 Task: Create New Employee with Employee Name: Cole Ward, Address Line1: 40 Country Club St., Address Line2: Clifton, Address Line3:  NJ 07011, Cell Number: 815-822-2457
Action: Mouse moved to (179, 30)
Screenshot: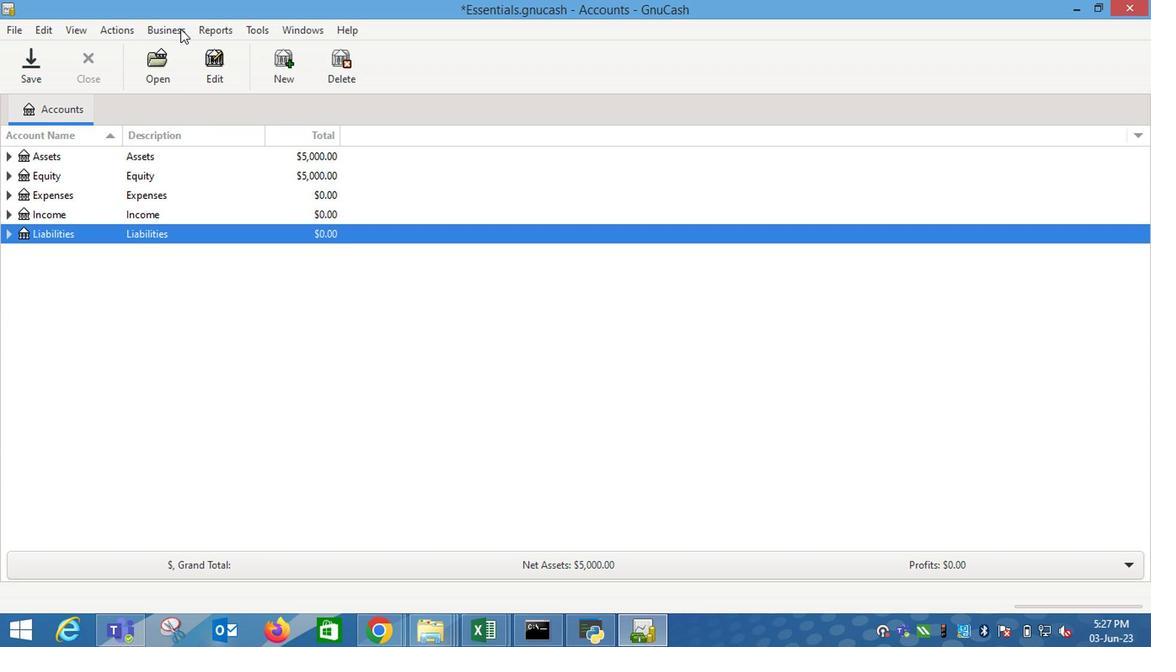 
Action: Mouse pressed left at (179, 30)
Screenshot: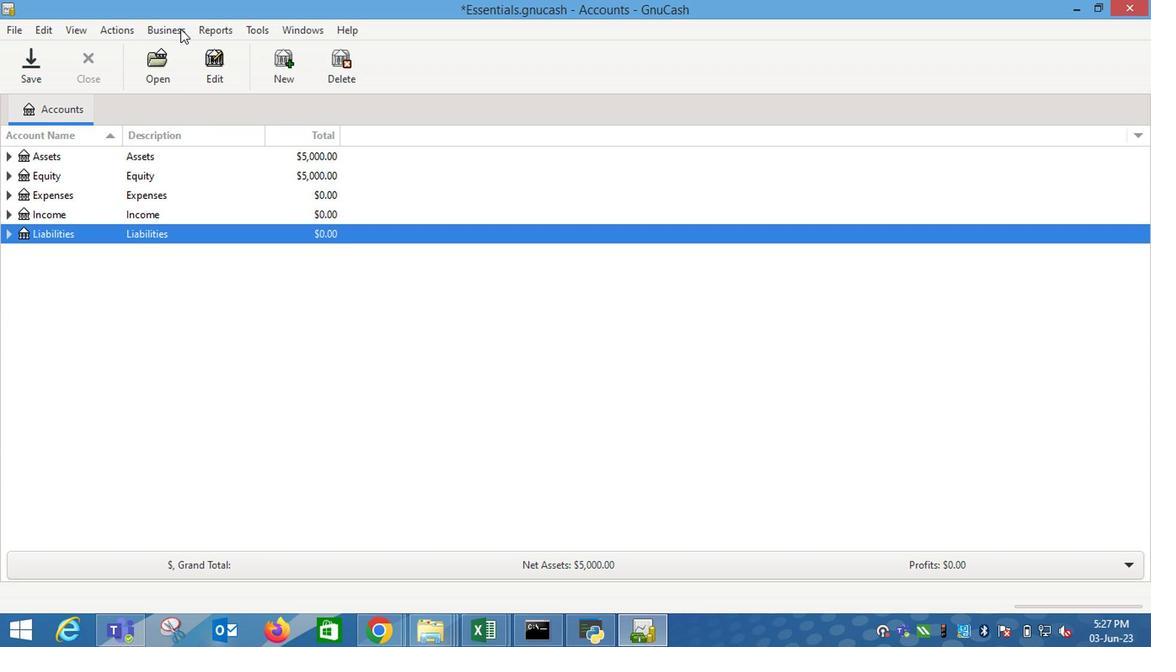 
Action: Mouse moved to (374, 119)
Screenshot: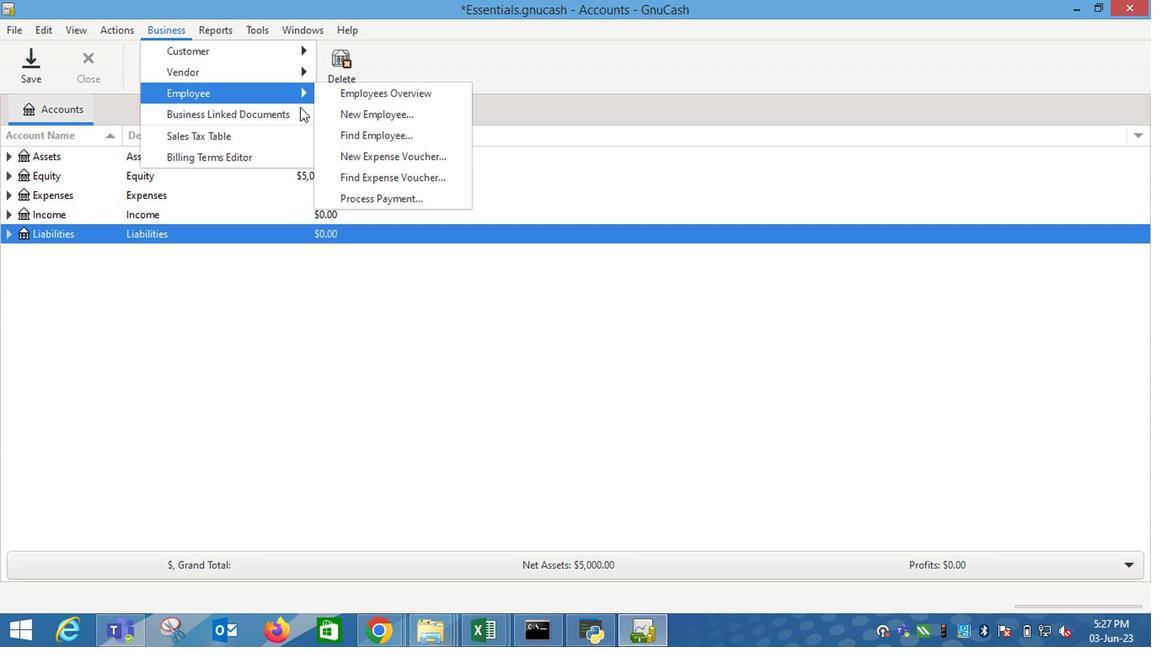
Action: Mouse pressed left at (374, 119)
Screenshot: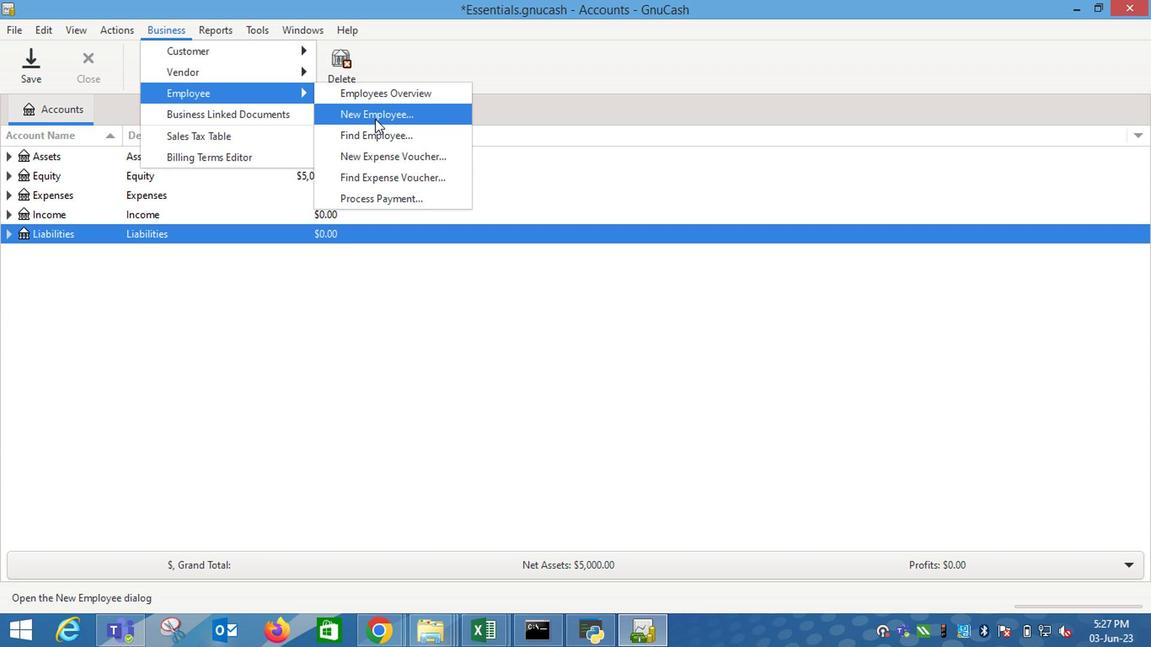 
Action: Mouse moved to (513, 268)
Screenshot: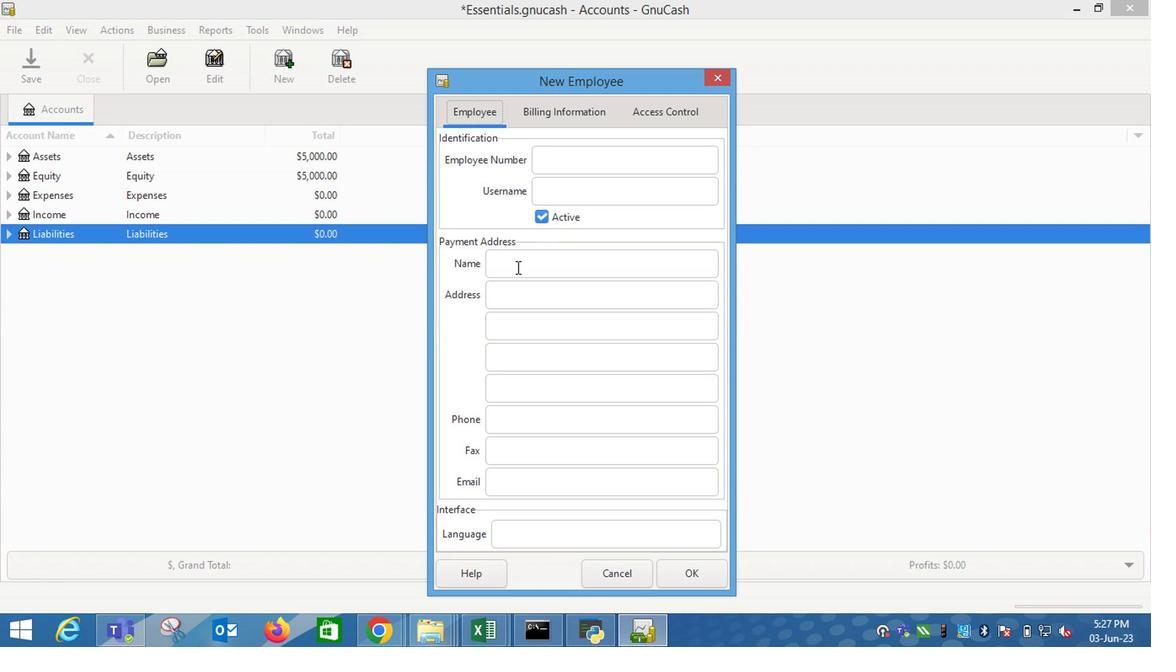 
Action: Mouse pressed left at (513, 268)
Screenshot: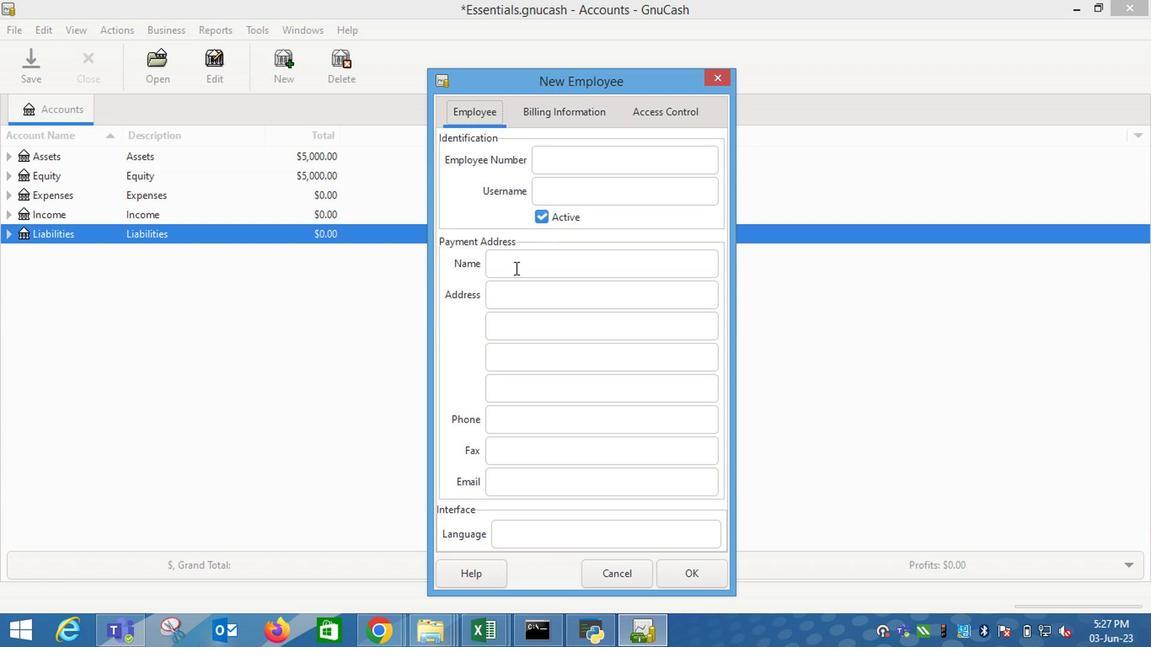 
Action: Mouse moved to (783, 305)
Screenshot: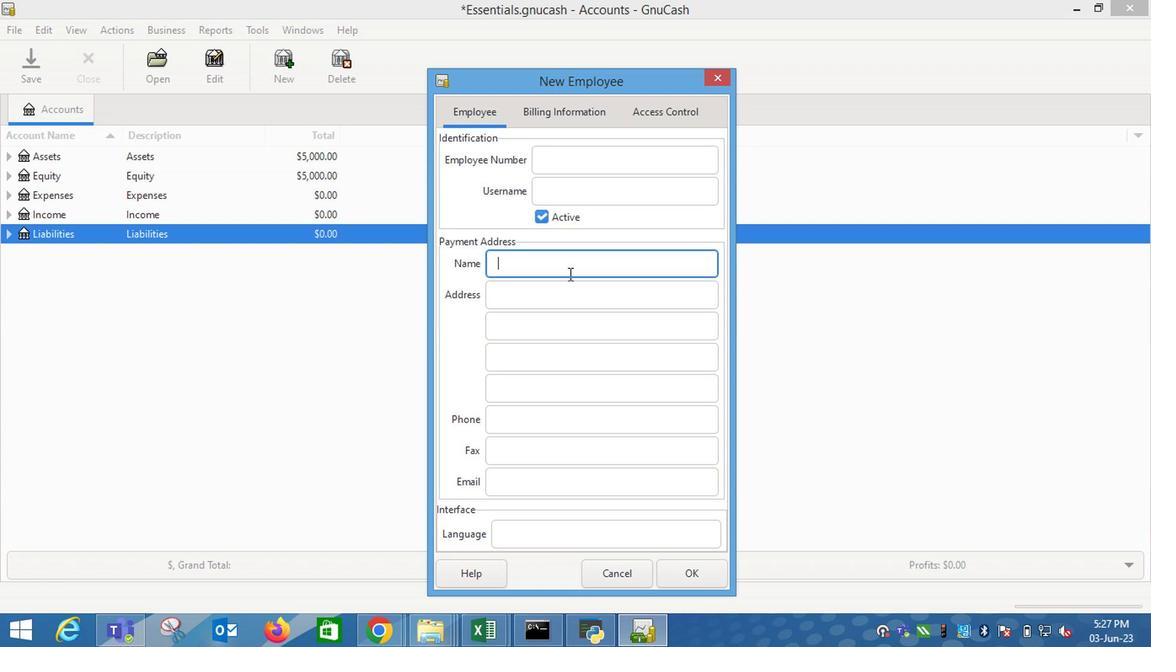 
Action: Key pressed <Key.shift_r>Cole<Key.space><Key.shift_r>Ward<Key.tab>40<Key.space><Key.shift_r>Country<Key.space><Key.shift_r>Club<Key.space><Key.shift_r>St.<Key.tab><Key.shift_r>Clifton<Key.tab><Key.shift_r>NJ<Key.space>07011<Key.tab><Key.tab>815-822-2457
Screenshot: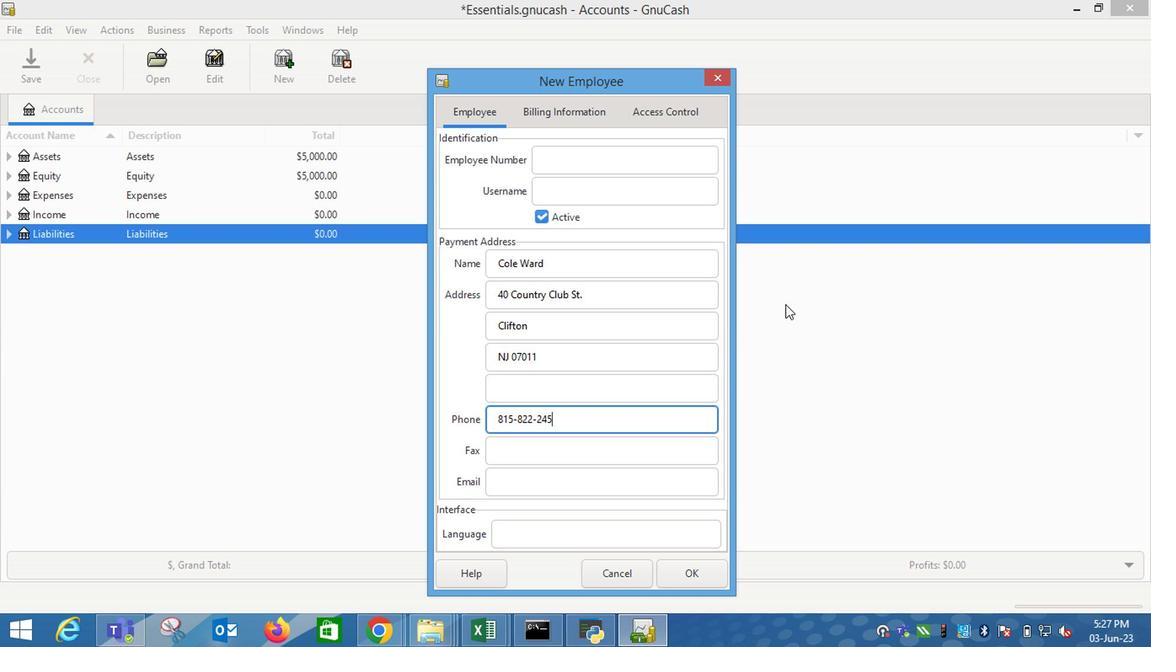 
Action: Mouse moved to (569, 119)
Screenshot: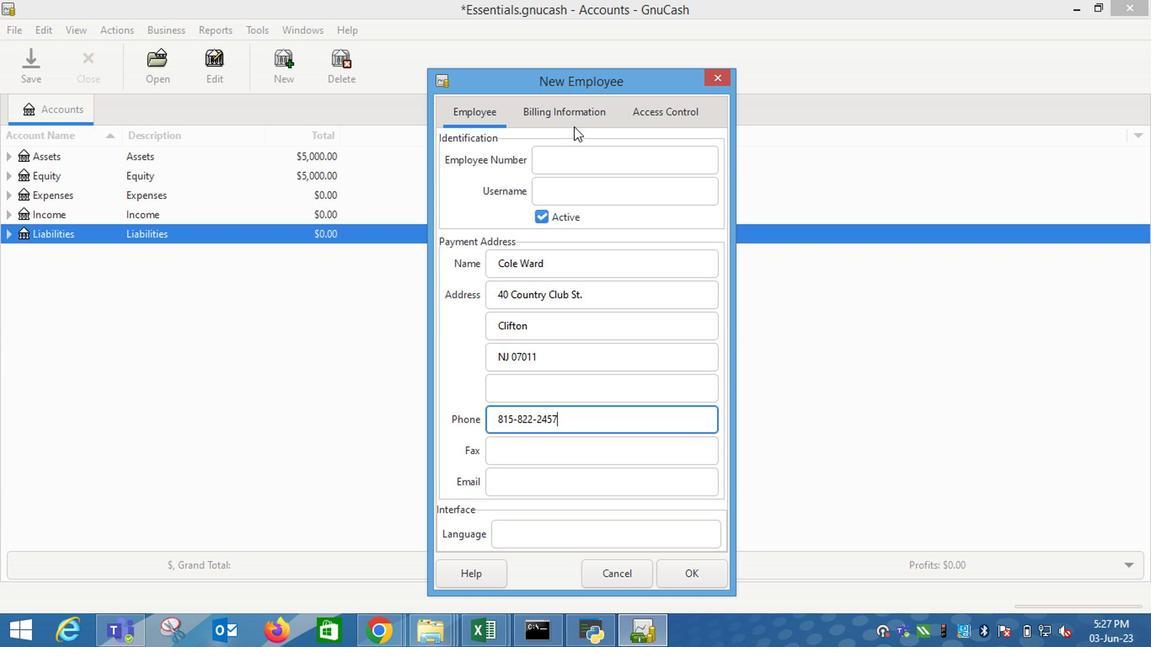 
Action: Mouse pressed left at (569, 119)
Screenshot: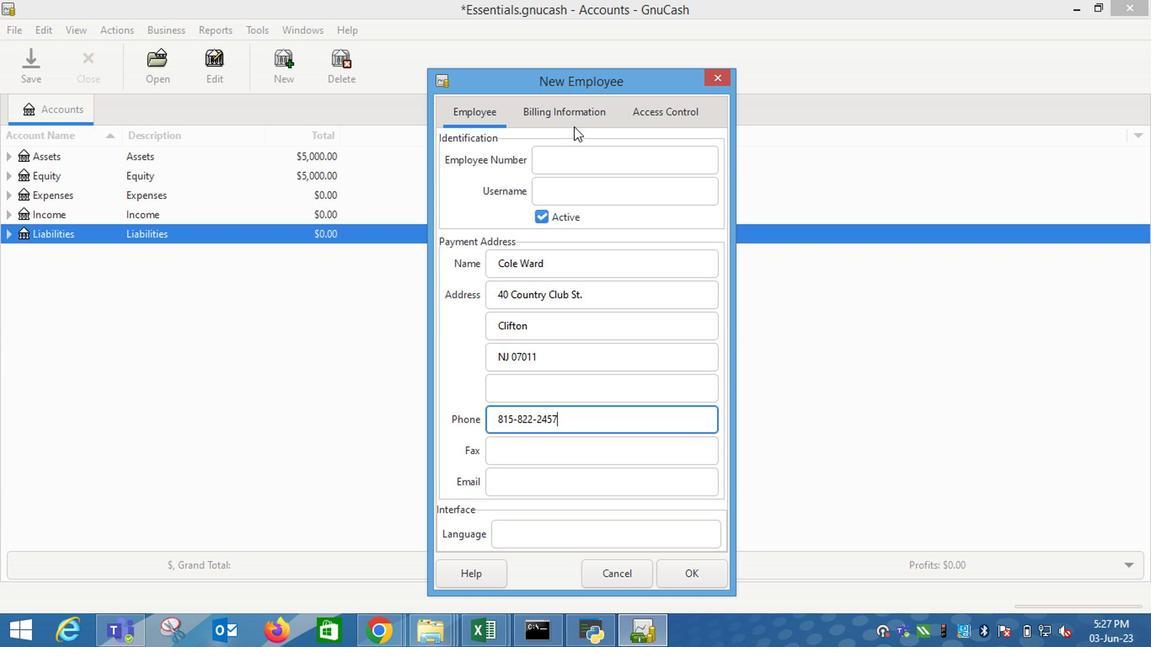 
Action: Mouse moved to (708, 575)
Screenshot: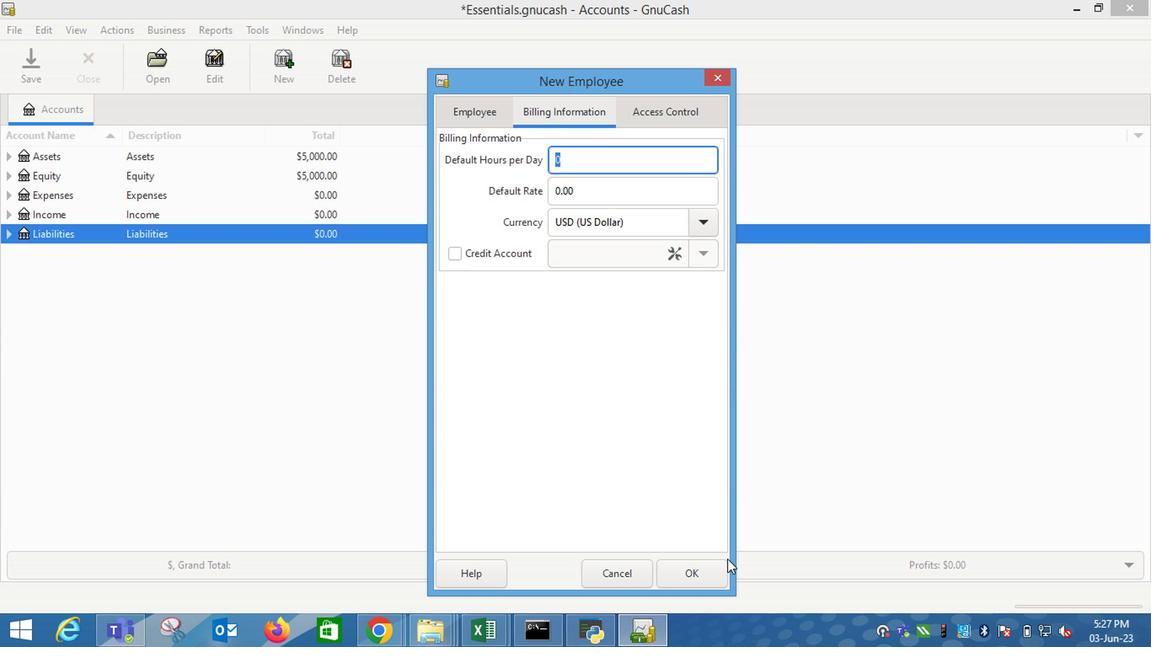 
Action: Mouse pressed left at (708, 575)
Screenshot: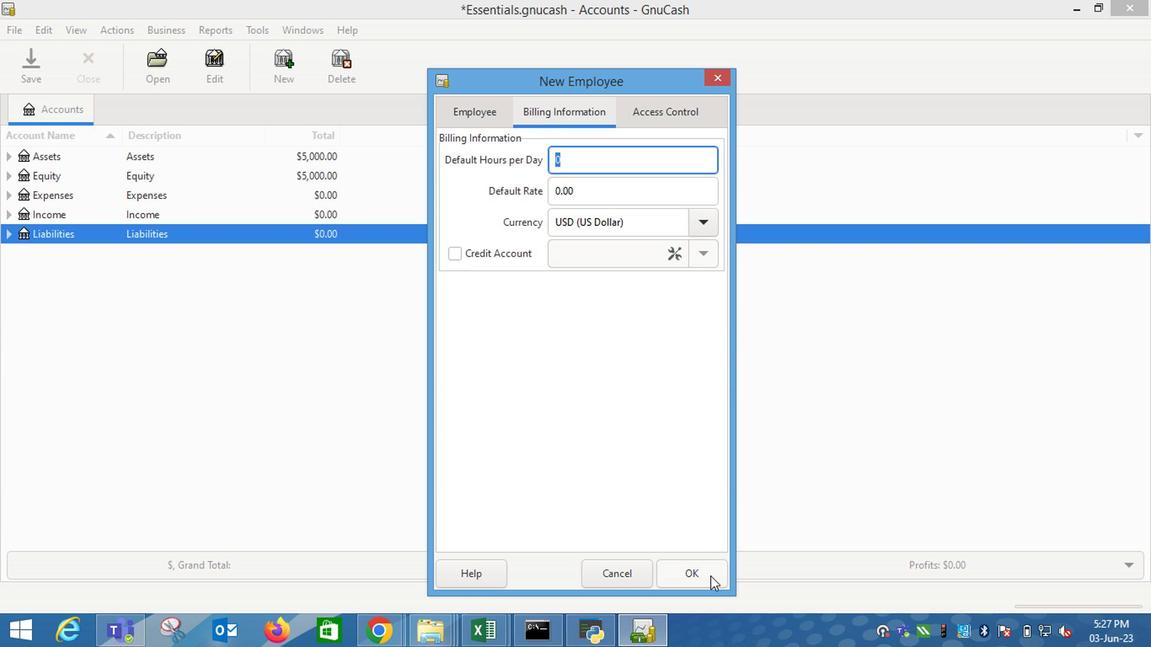 
